 Task: Toggle the show objects option in the breadcrumbs.
Action: Mouse moved to (68, 440)
Screenshot: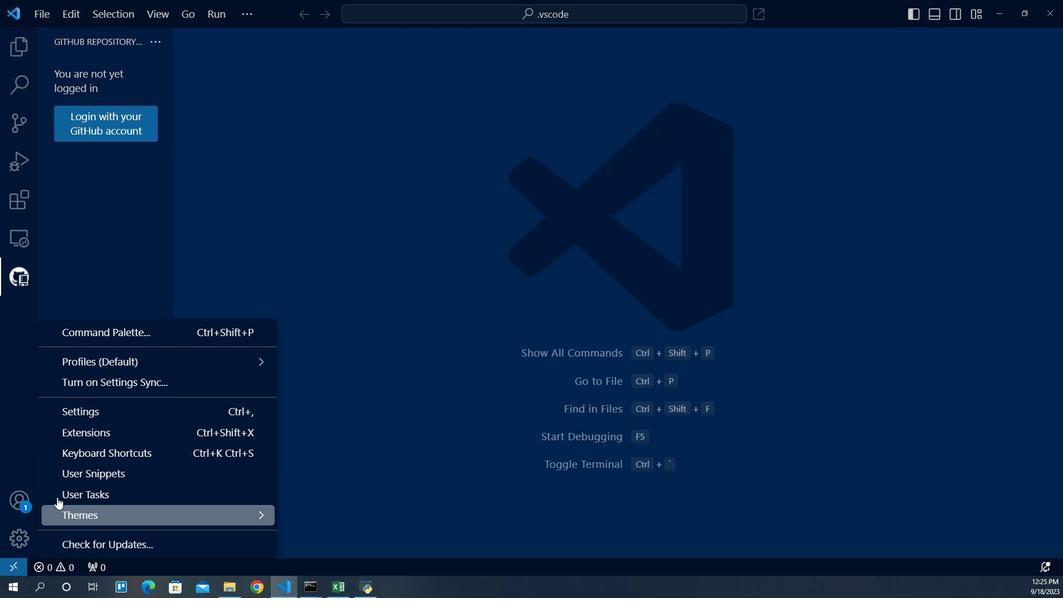 
Action: Mouse pressed left at (68, 440)
Screenshot: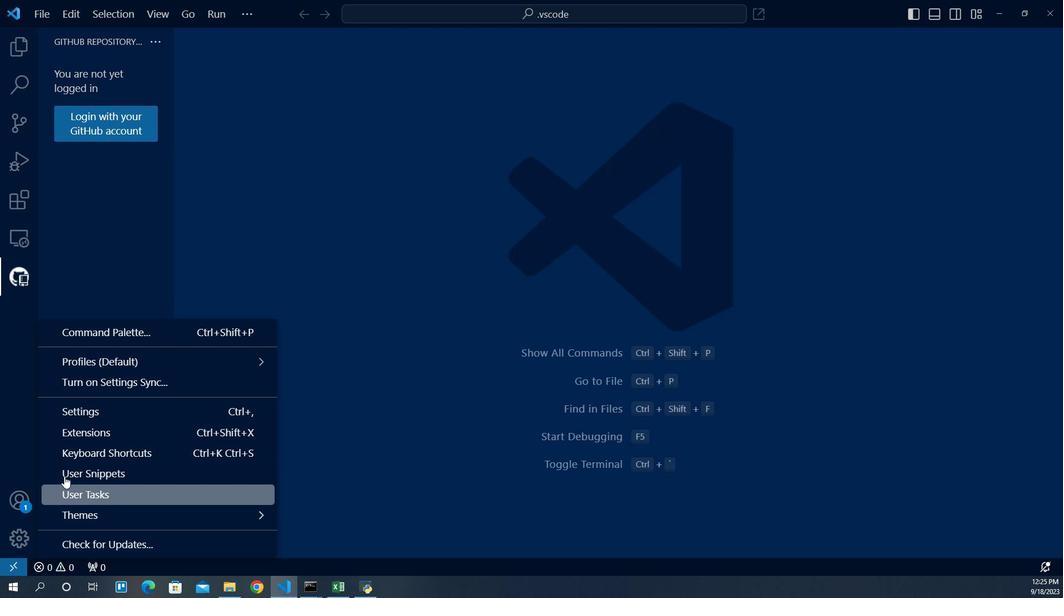 
Action: Mouse moved to (114, 356)
Screenshot: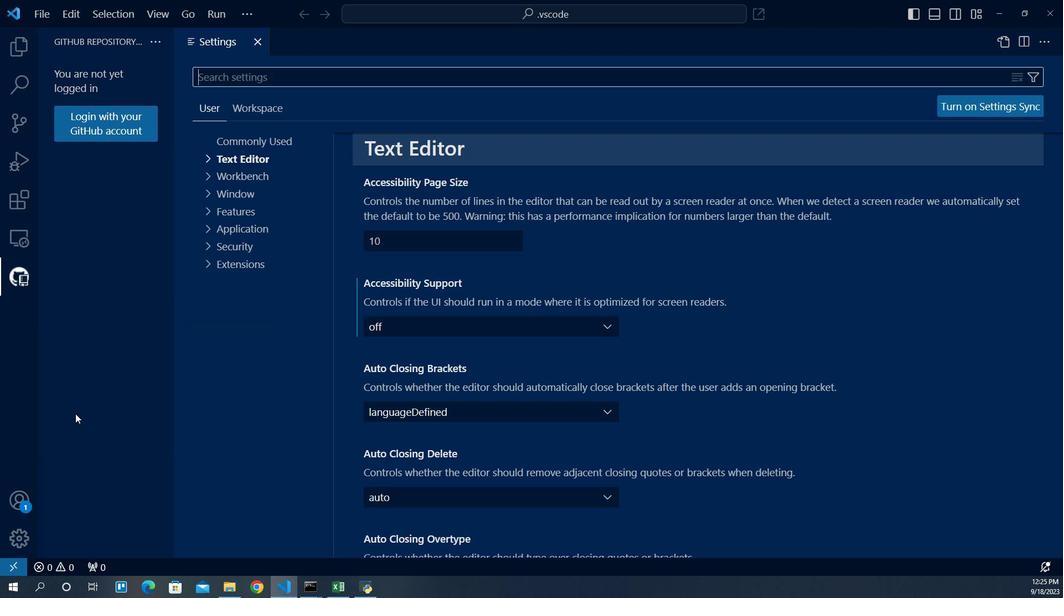 
Action: Mouse pressed left at (114, 356)
Screenshot: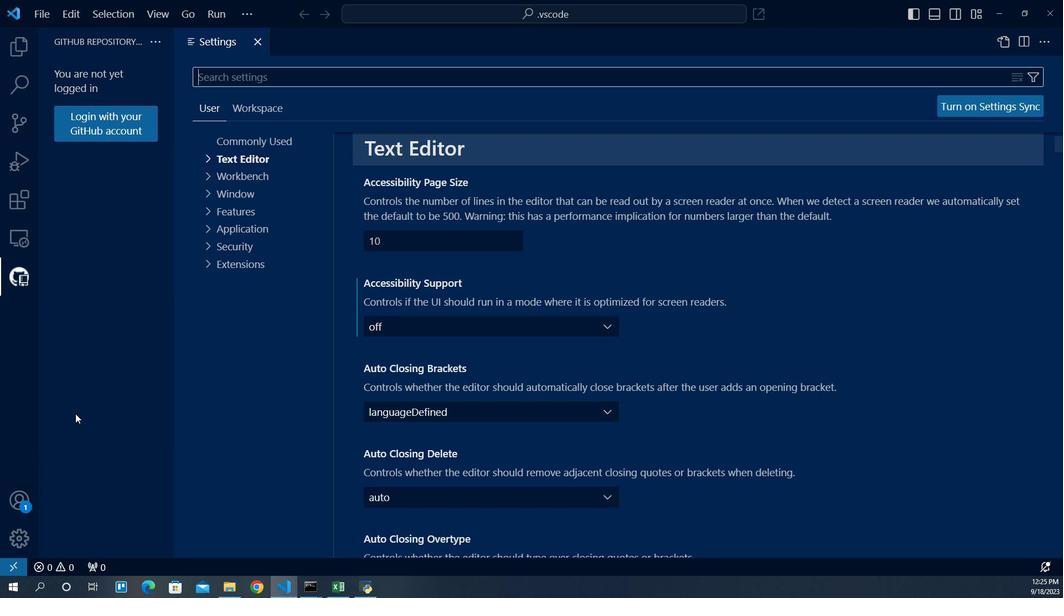 
Action: Mouse moved to (265, 152)
Screenshot: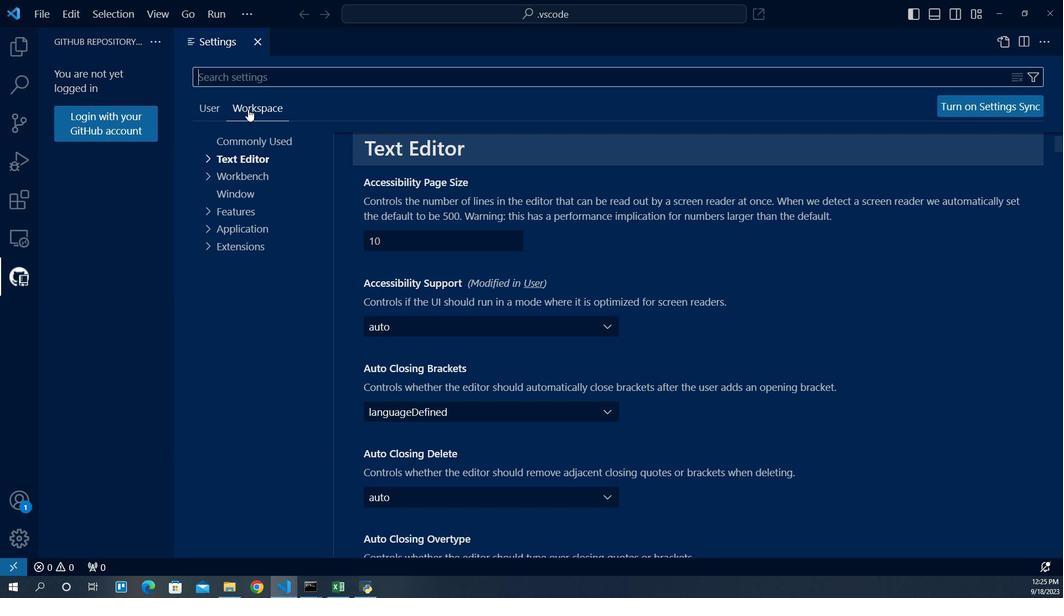 
Action: Mouse pressed left at (265, 152)
Screenshot: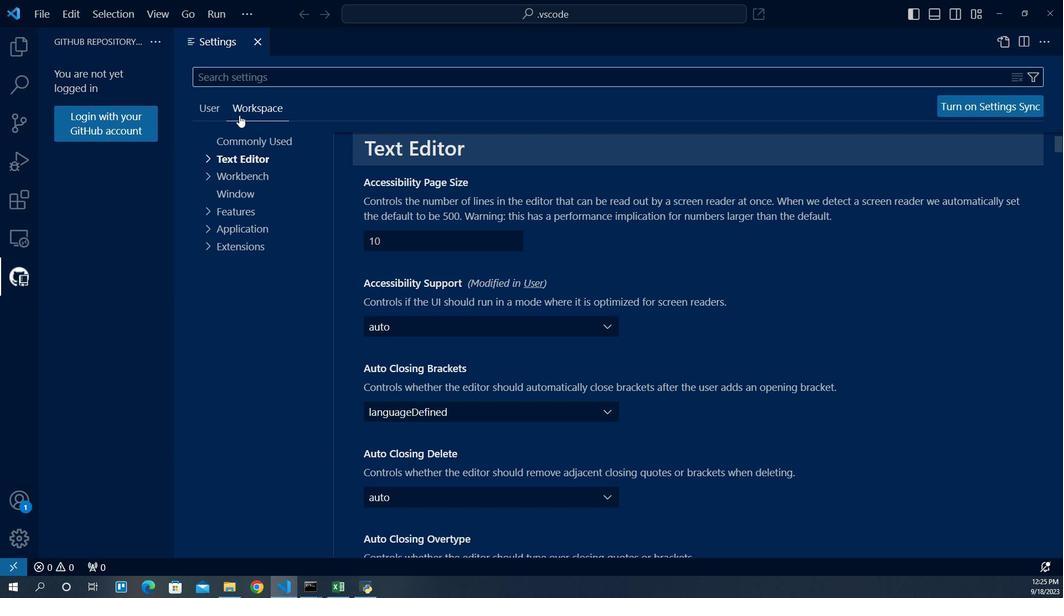 
Action: Mouse moved to (240, 197)
Screenshot: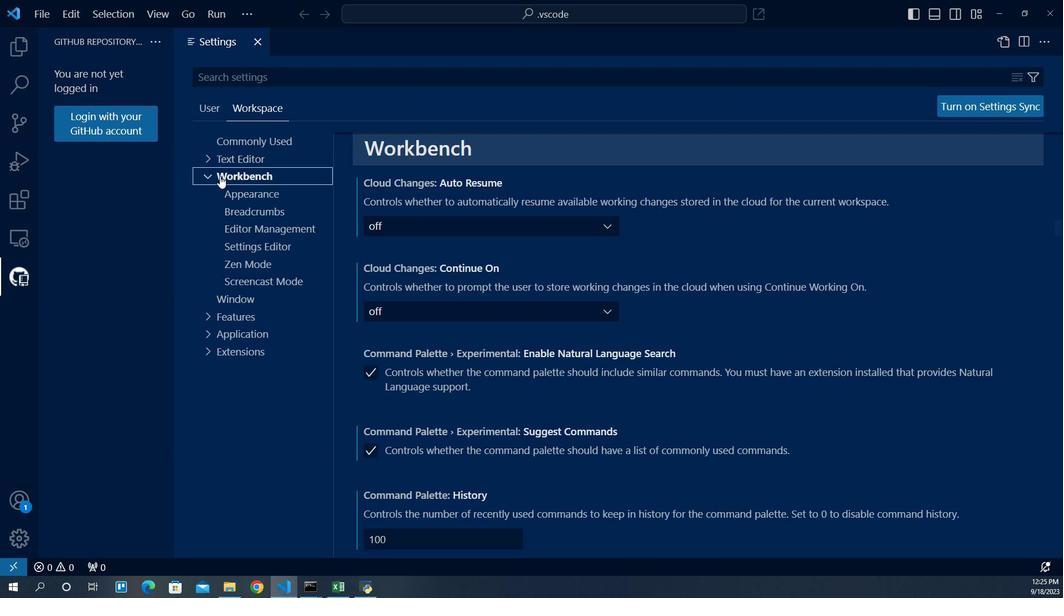 
Action: Mouse pressed left at (240, 197)
Screenshot: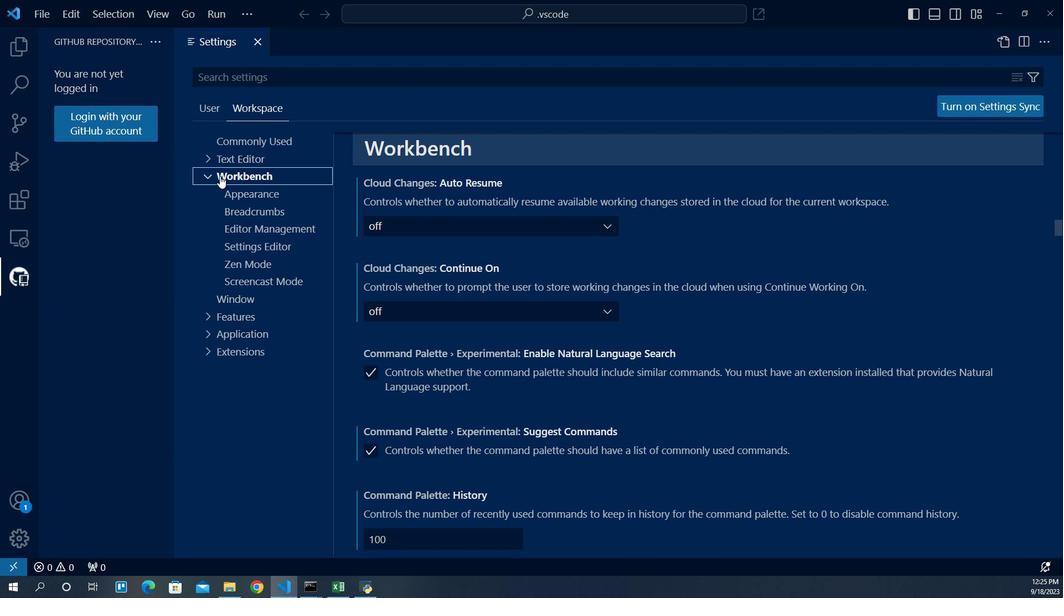 
Action: Mouse pressed left at (240, 197)
Screenshot: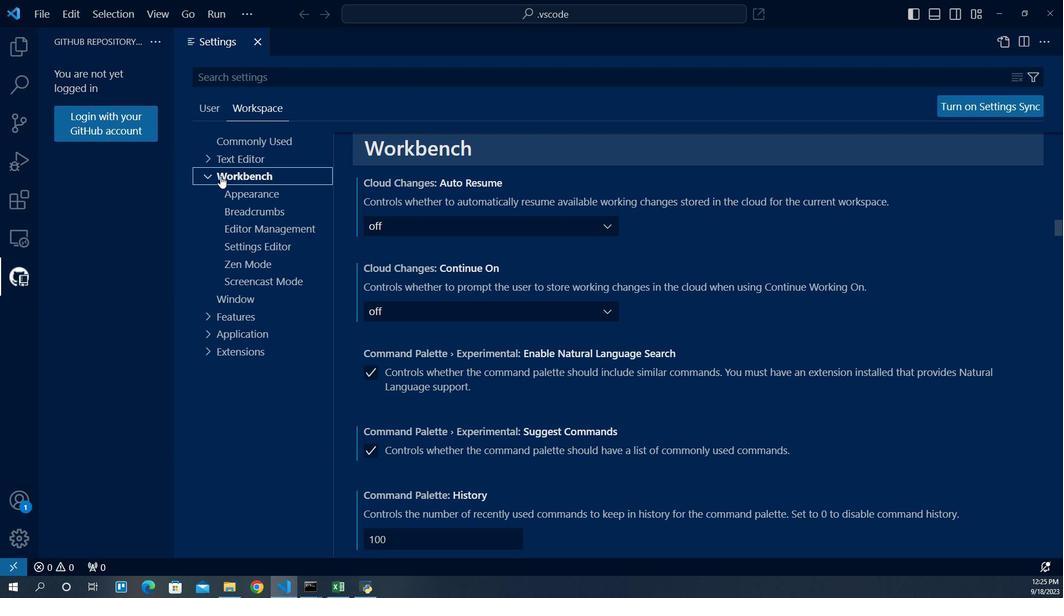 
Action: Mouse moved to (252, 220)
Screenshot: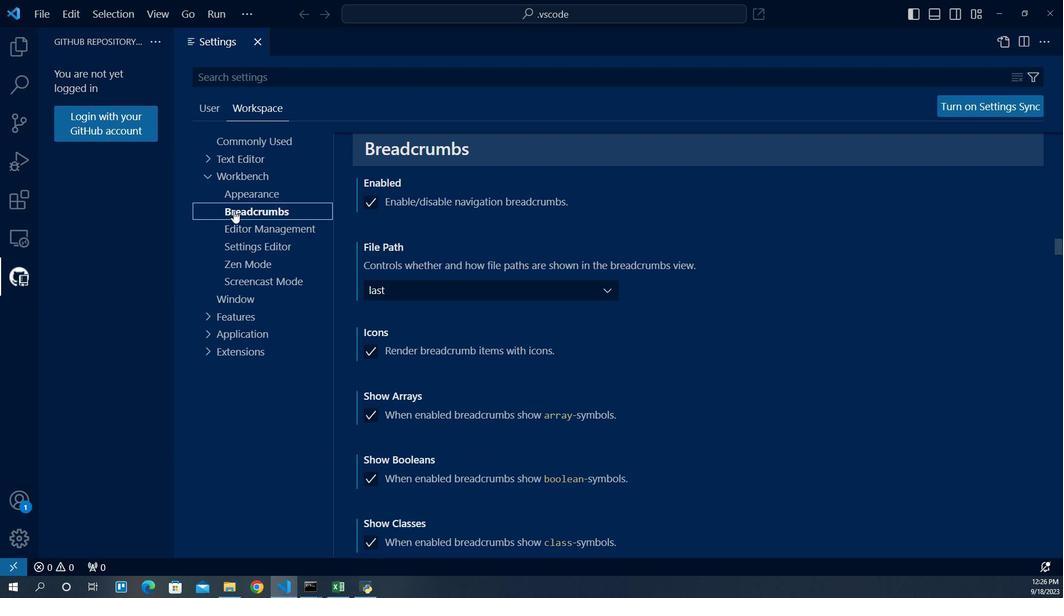 
Action: Mouse pressed left at (252, 220)
Screenshot: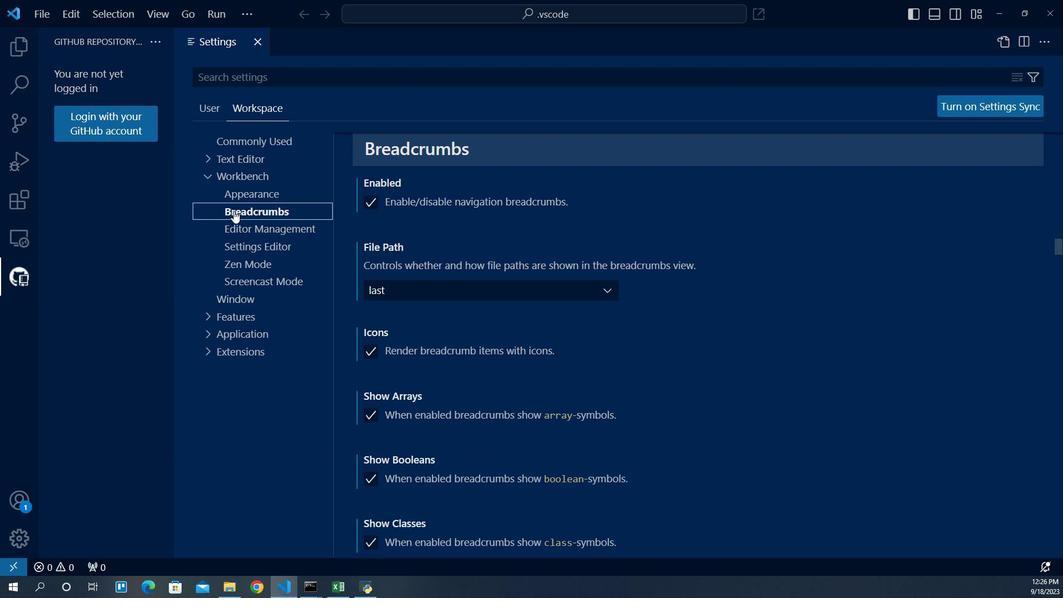 
Action: Mouse moved to (469, 405)
Screenshot: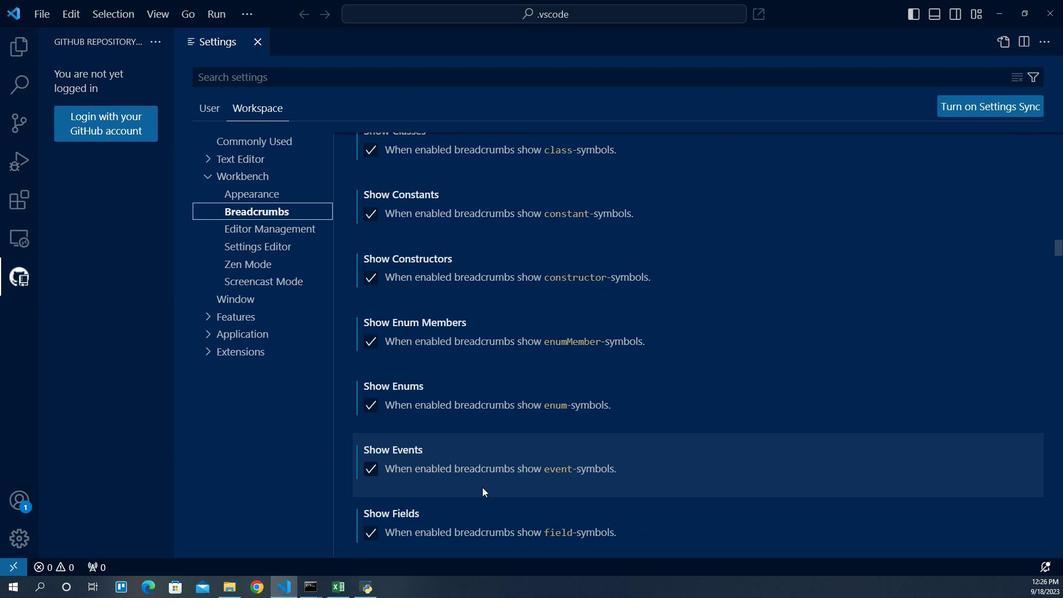 
Action: Mouse scrolled (469, 404) with delta (0, 0)
Screenshot: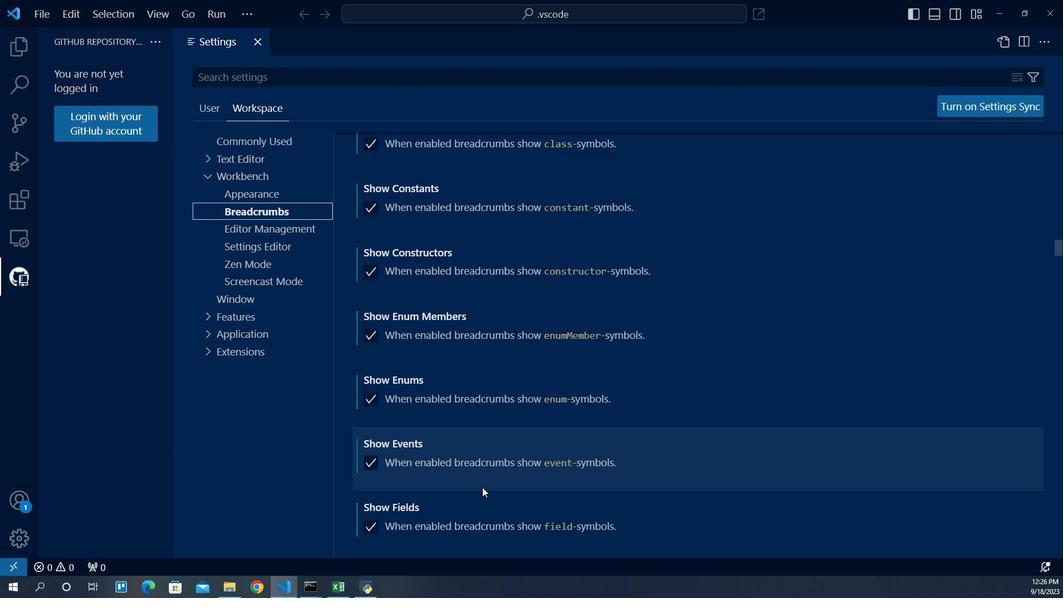 
Action: Mouse scrolled (469, 404) with delta (0, 0)
Screenshot: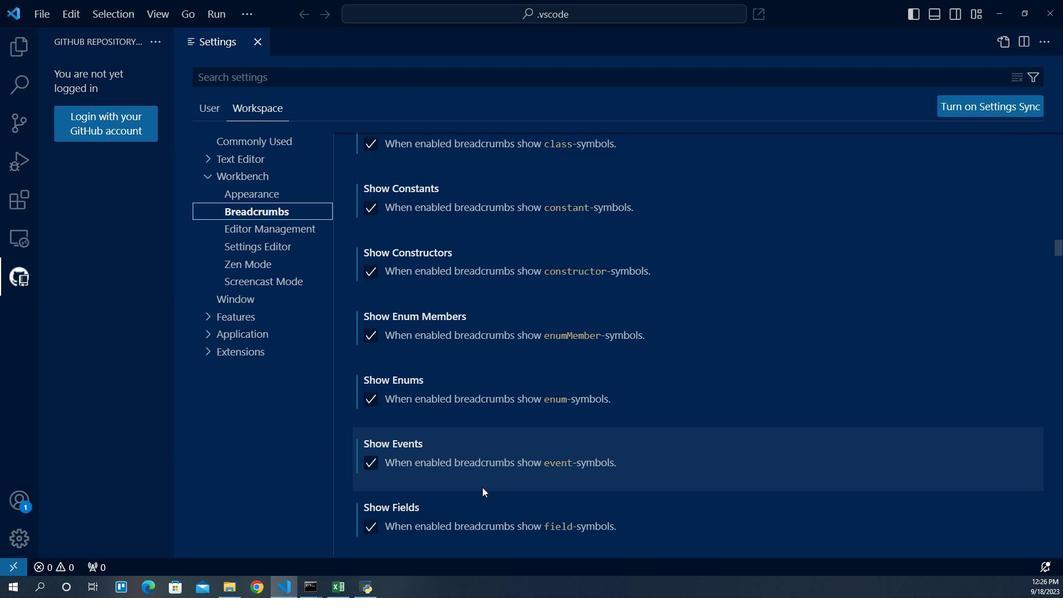 
Action: Mouse scrolled (469, 404) with delta (0, 0)
Screenshot: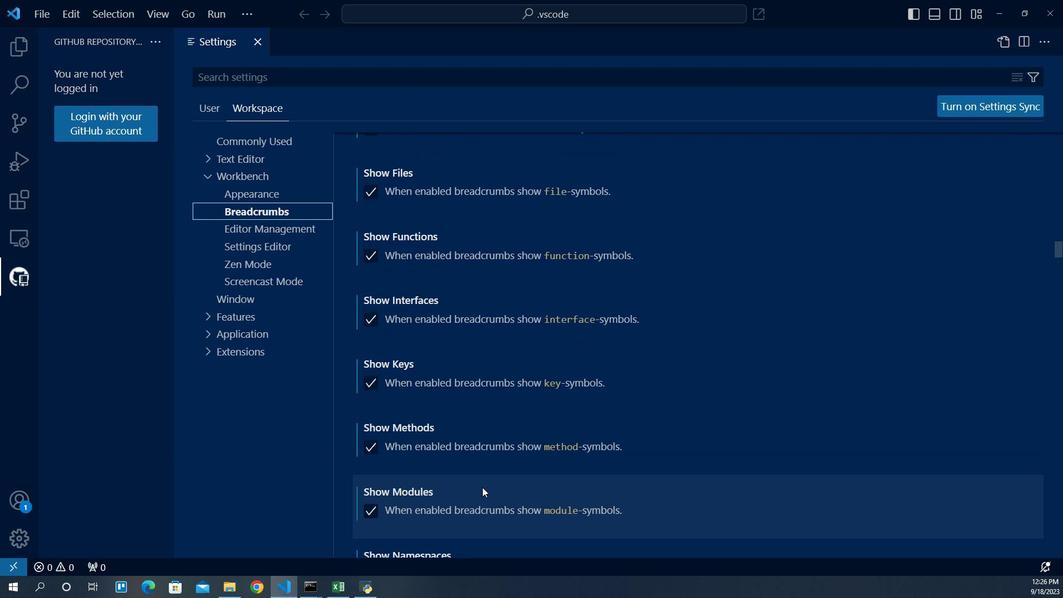 
Action: Mouse scrolled (469, 404) with delta (0, 0)
Screenshot: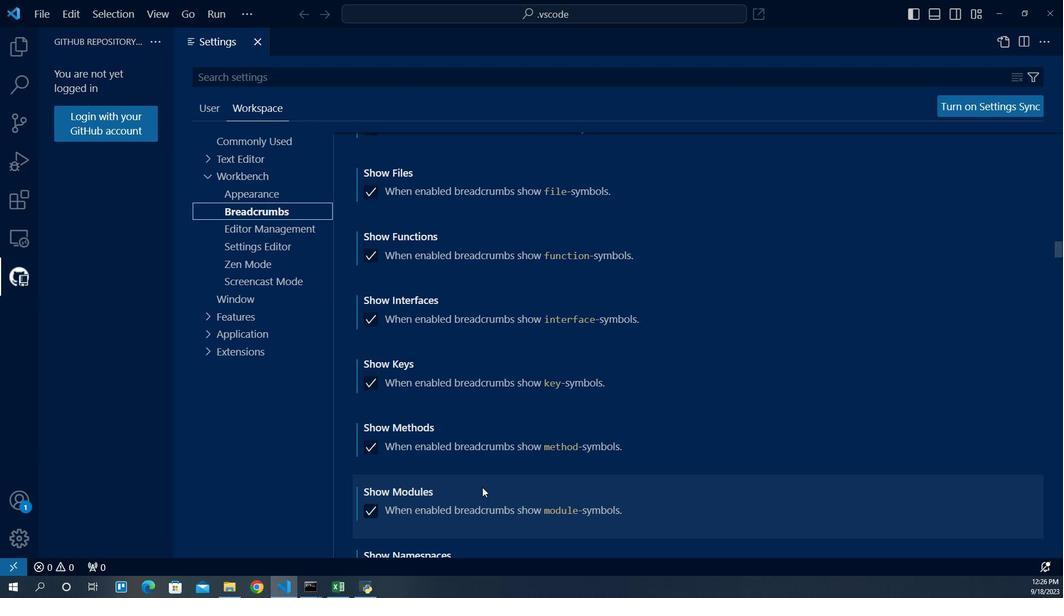 
Action: Mouse scrolled (469, 404) with delta (0, 0)
Screenshot: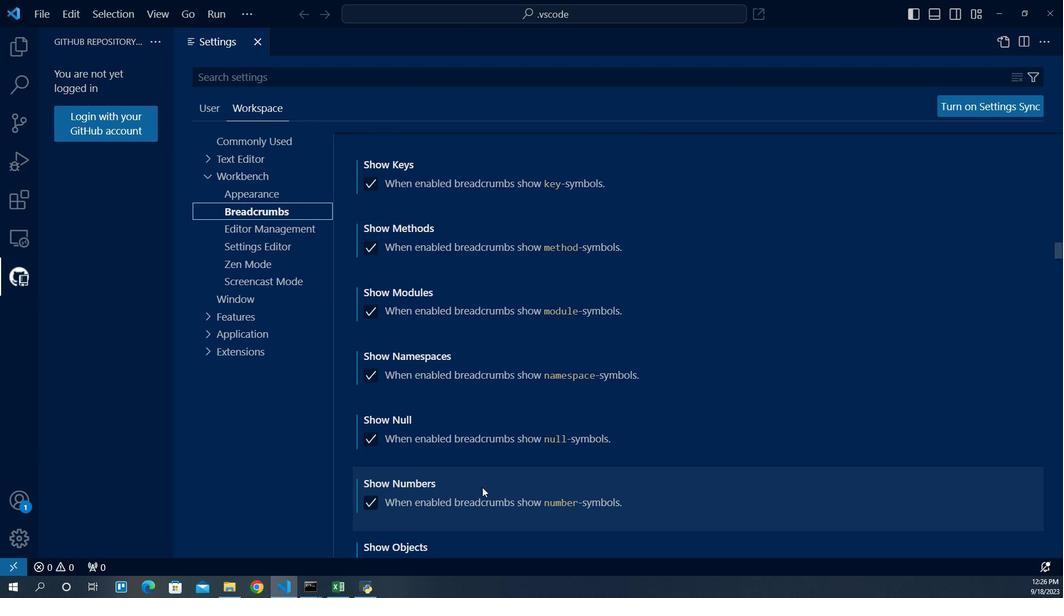 
Action: Mouse moved to (467, 405)
Screenshot: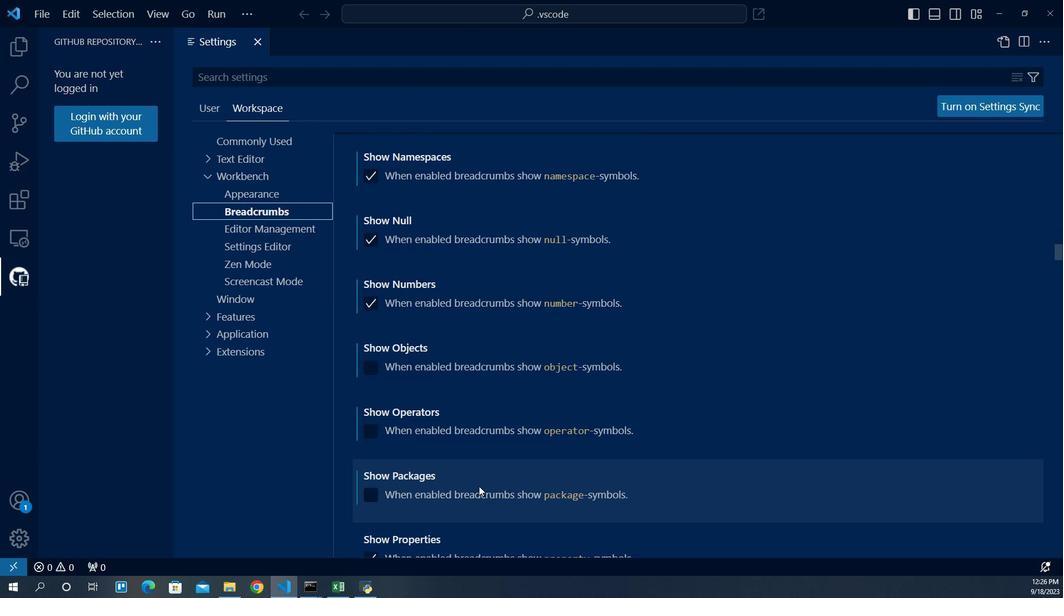 
Action: Mouse scrolled (467, 404) with delta (0, 0)
Screenshot: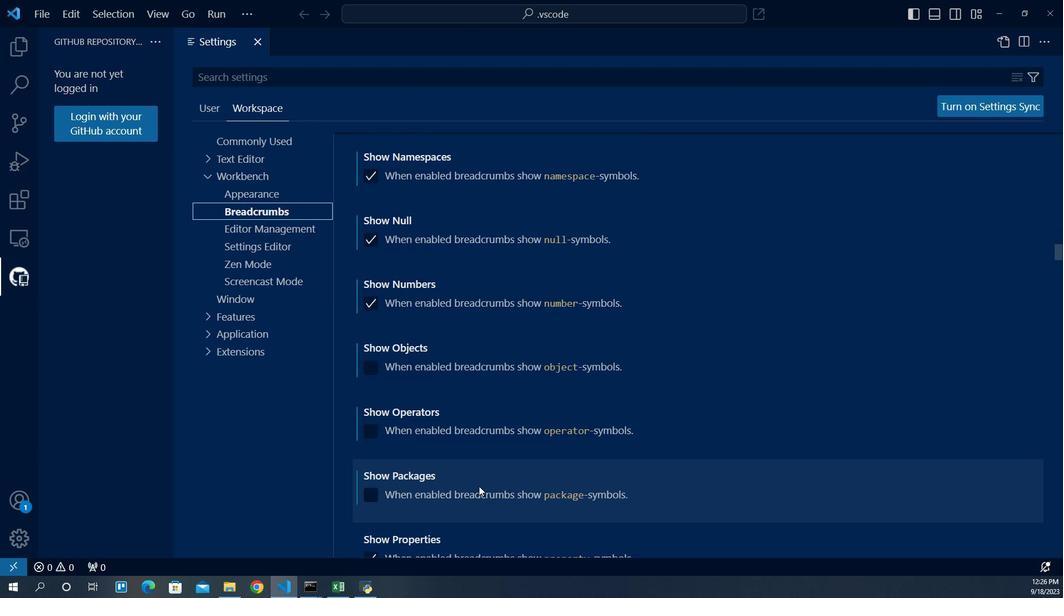 
Action: Mouse moved to (373, 326)
Screenshot: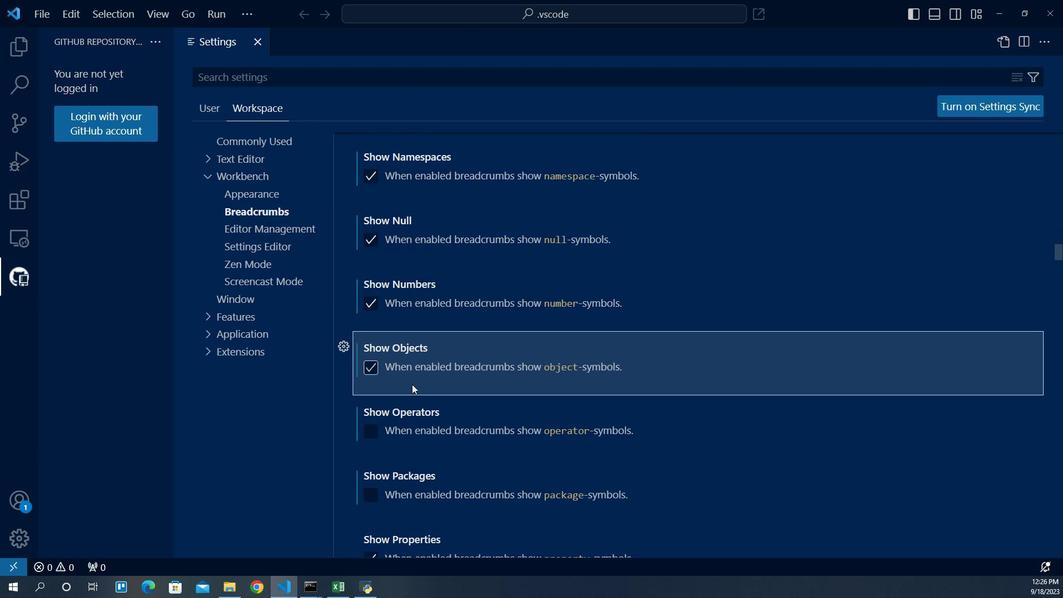 
Action: Mouse pressed left at (373, 326)
Screenshot: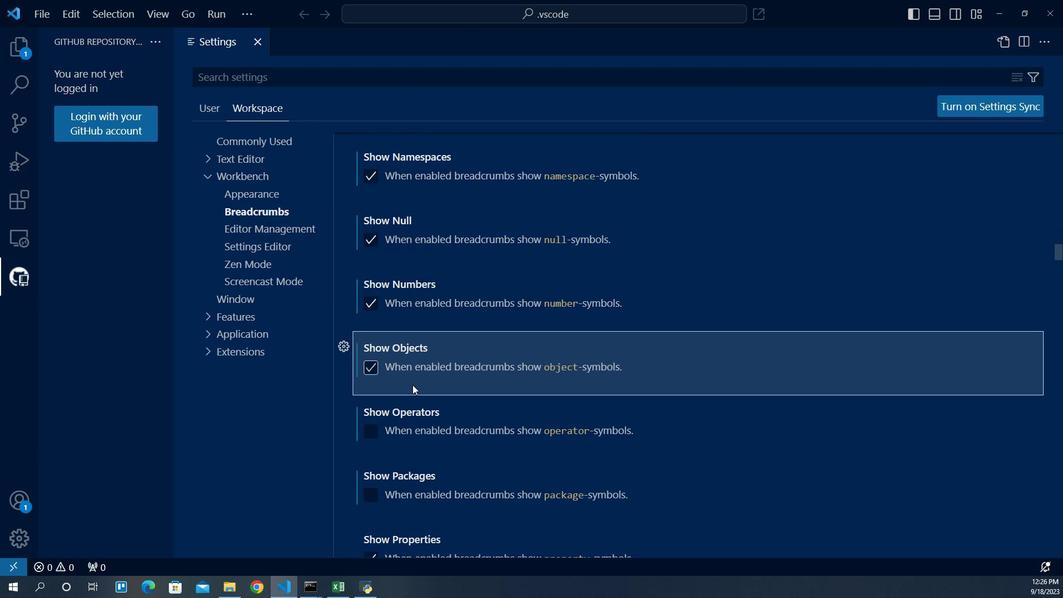 
Action: Mouse moved to (408, 336)
Screenshot: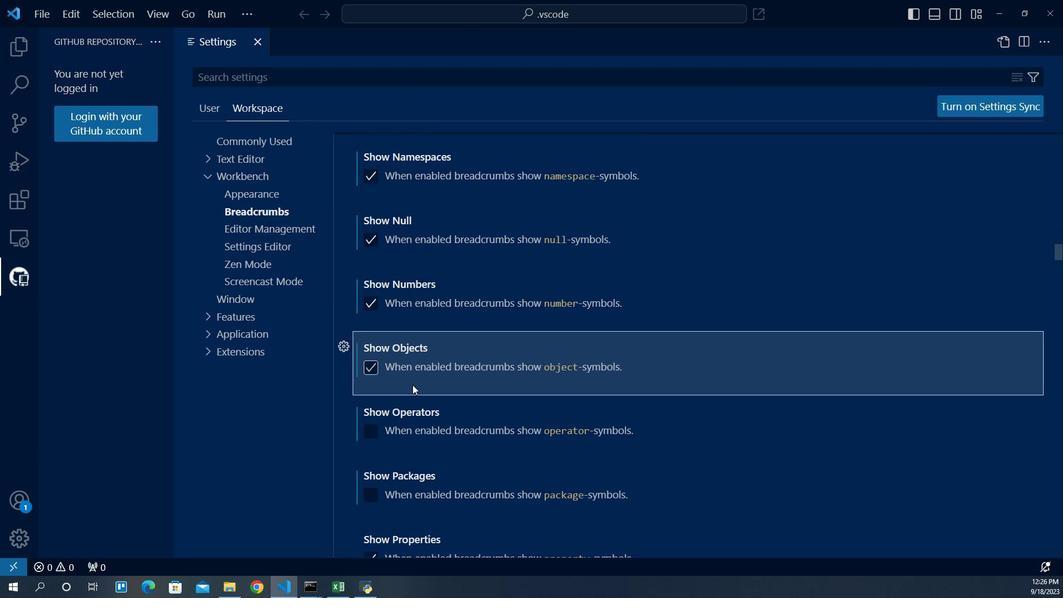 
